 Task: Toggle the open default settings in the settings editor.
Action: Mouse moved to (27, 582)
Screenshot: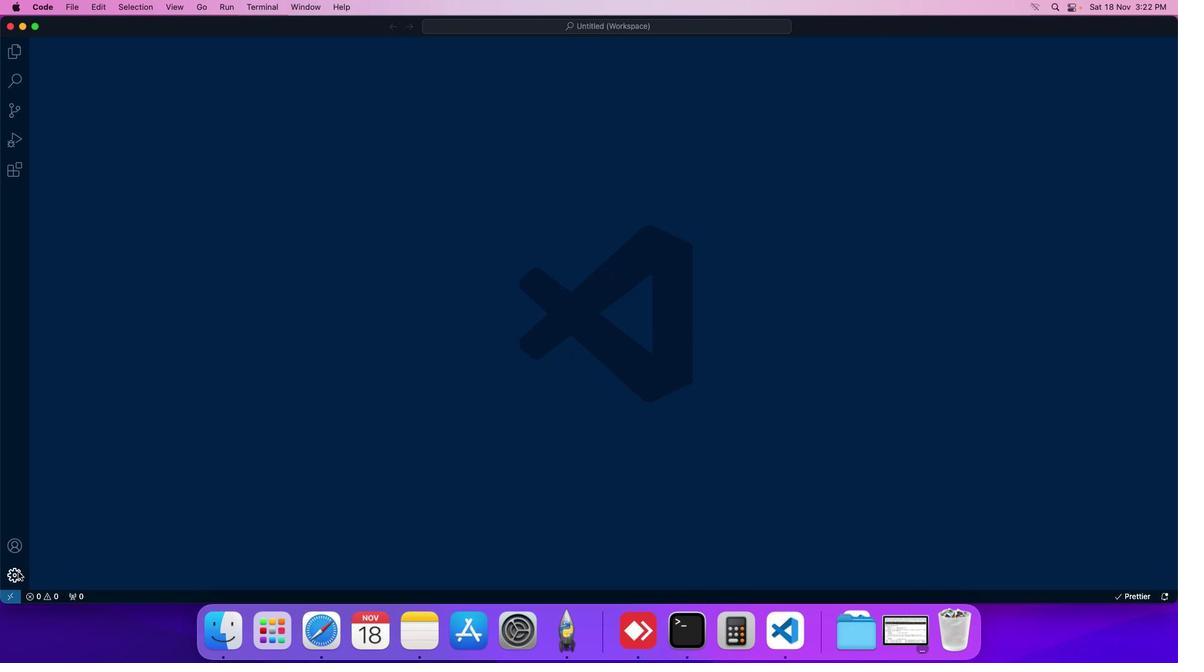 
Action: Mouse pressed left at (27, 582)
Screenshot: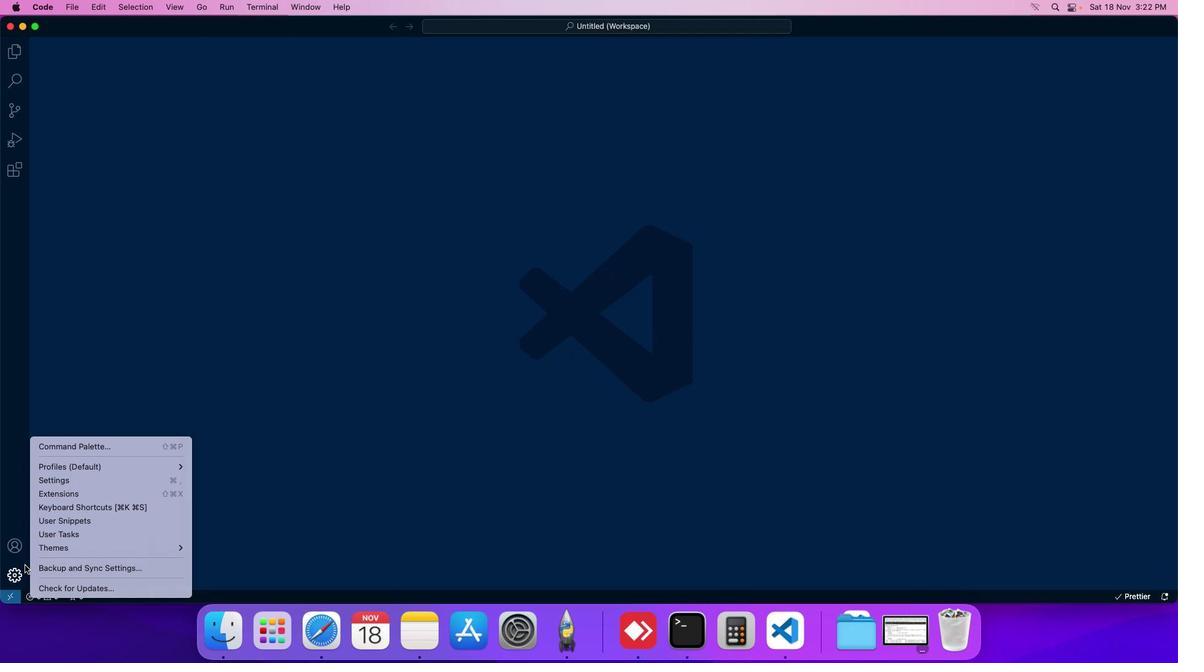 
Action: Mouse moved to (92, 489)
Screenshot: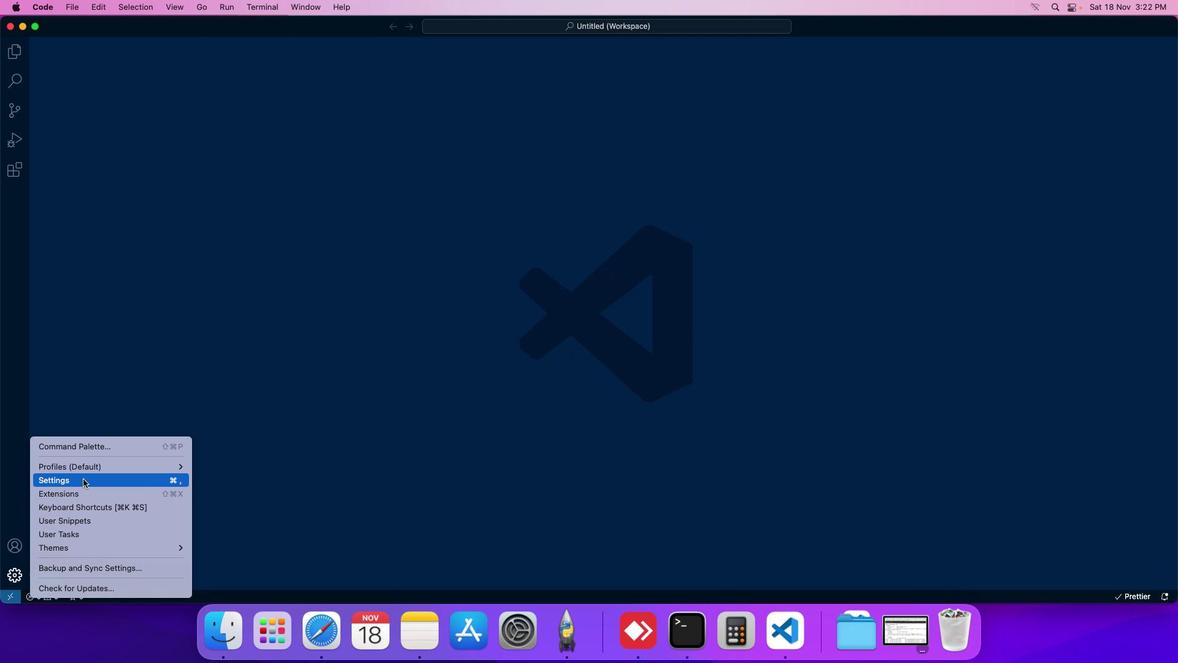 
Action: Mouse pressed left at (92, 489)
Screenshot: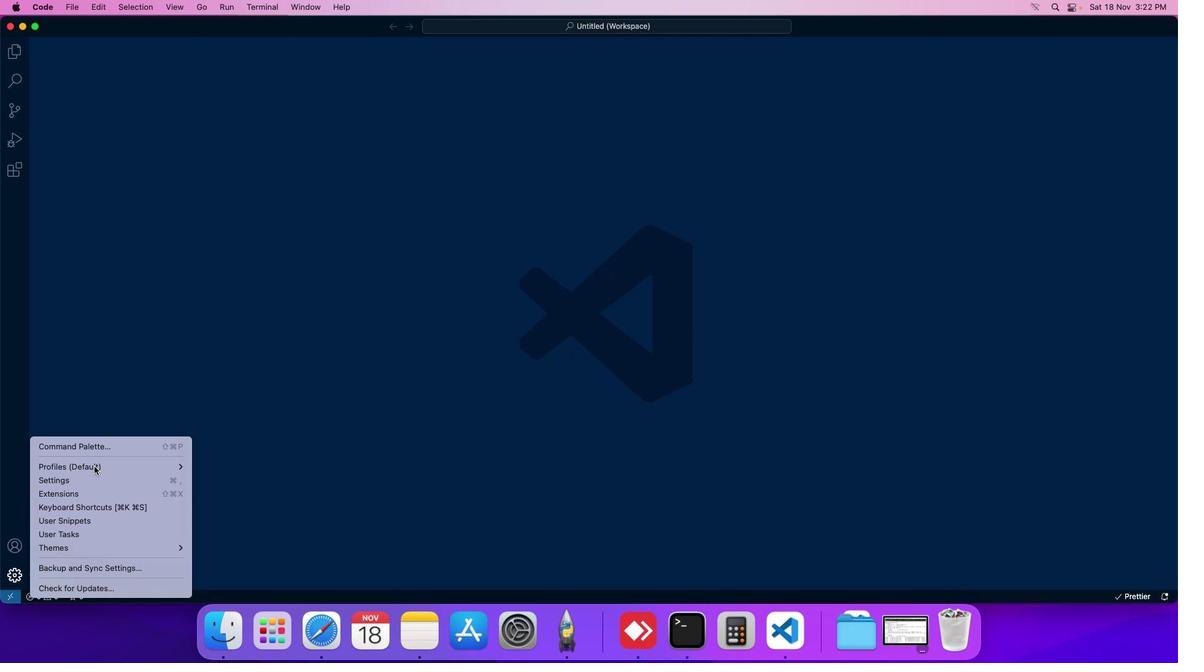 
Action: Mouse moved to (321, 111)
Screenshot: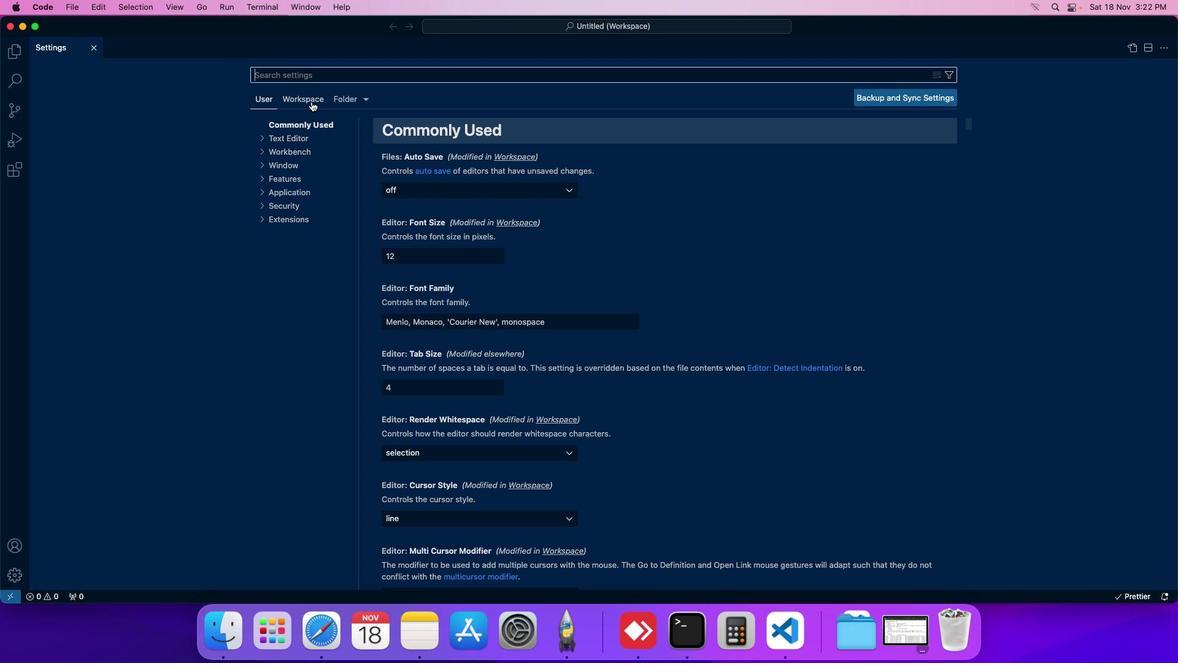 
Action: Mouse pressed left at (321, 111)
Screenshot: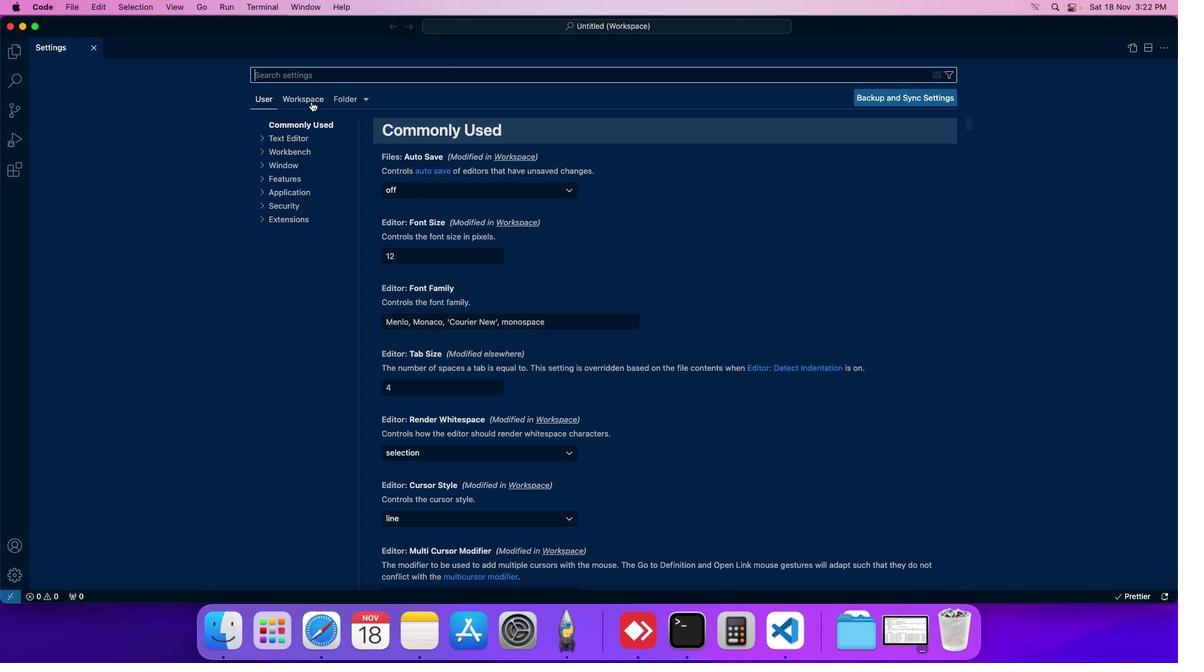 
Action: Mouse moved to (304, 160)
Screenshot: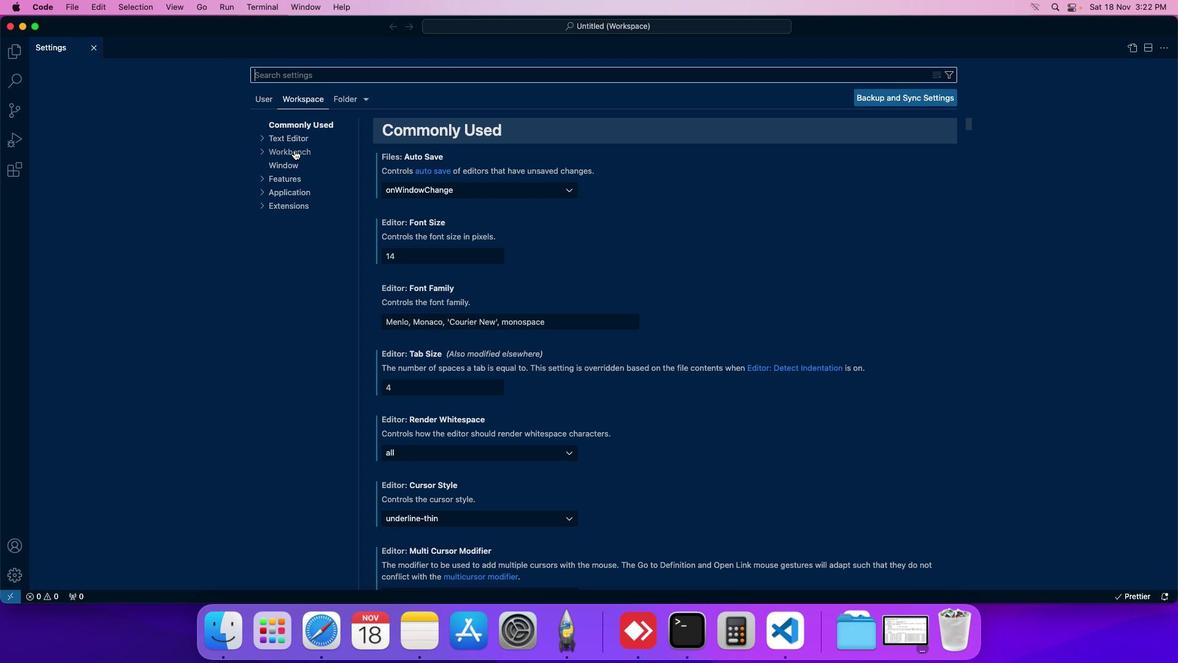 
Action: Mouse pressed left at (304, 160)
Screenshot: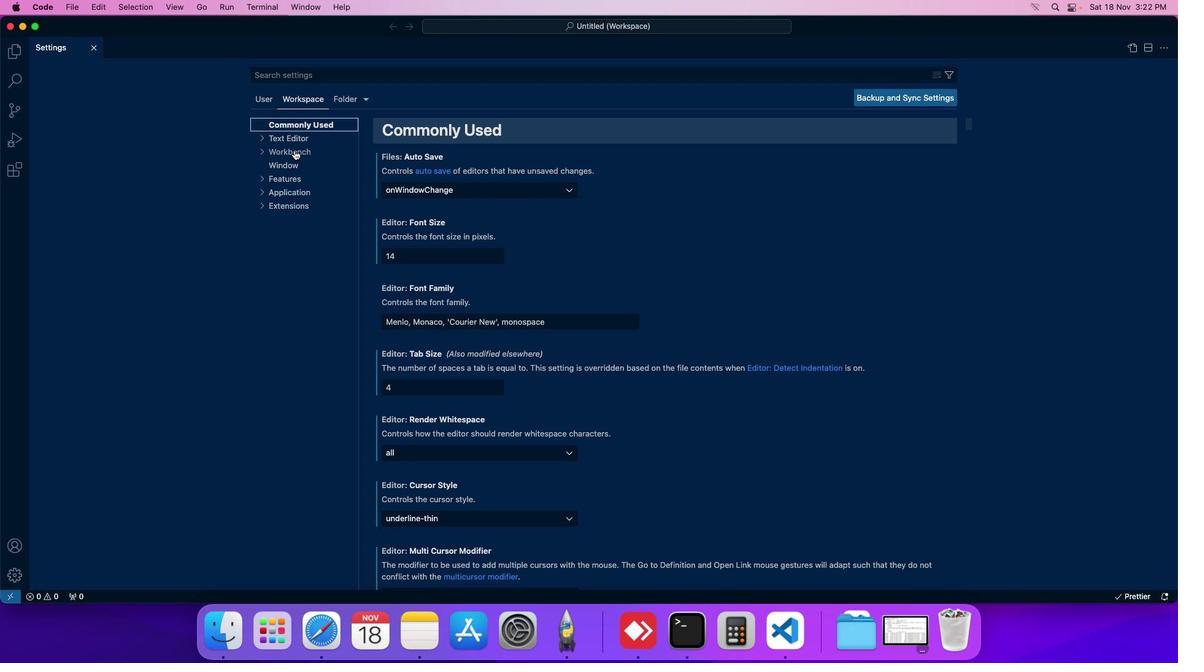 
Action: Mouse moved to (300, 213)
Screenshot: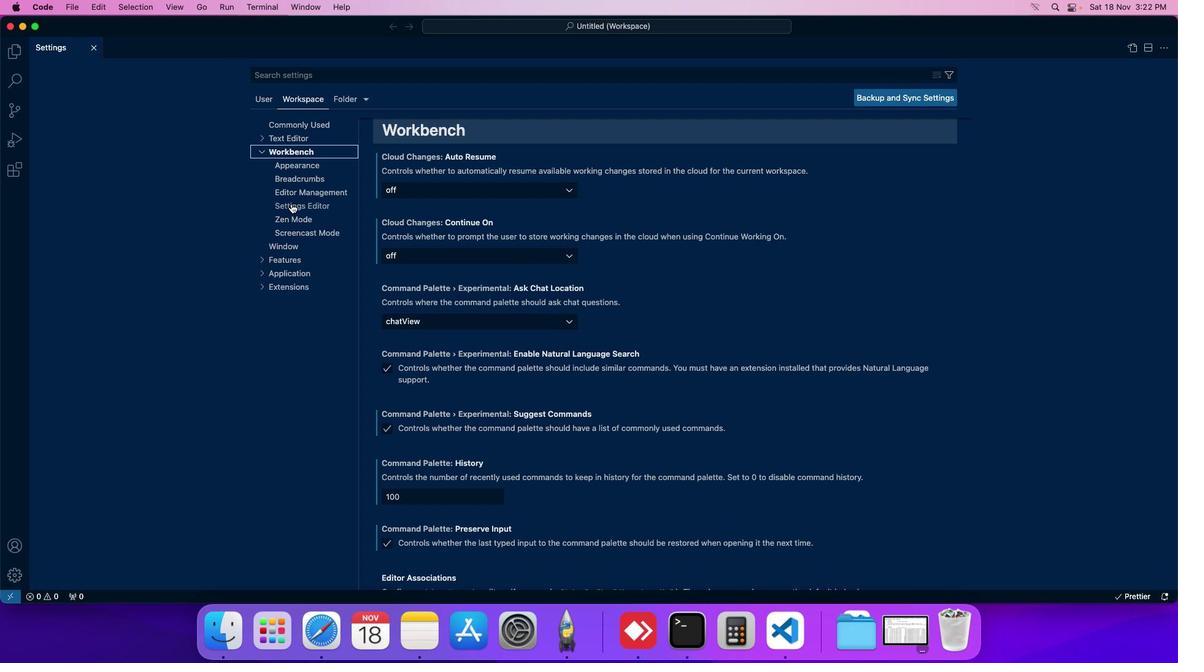 
Action: Mouse pressed left at (300, 213)
Screenshot: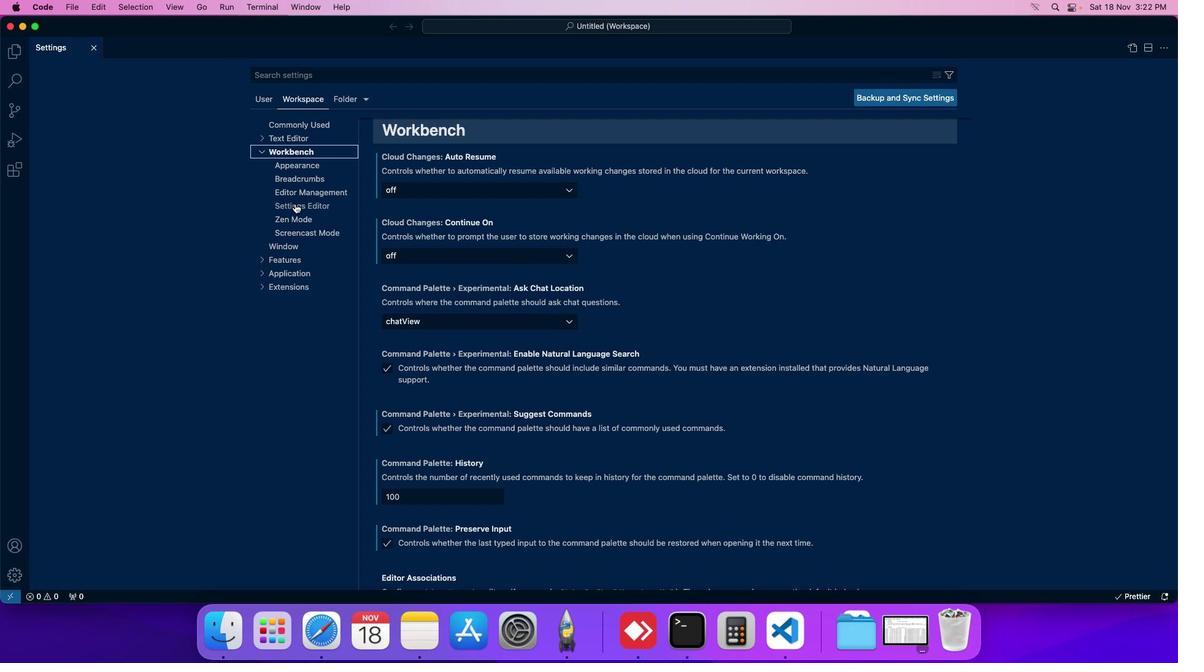 
Action: Mouse moved to (402, 343)
Screenshot: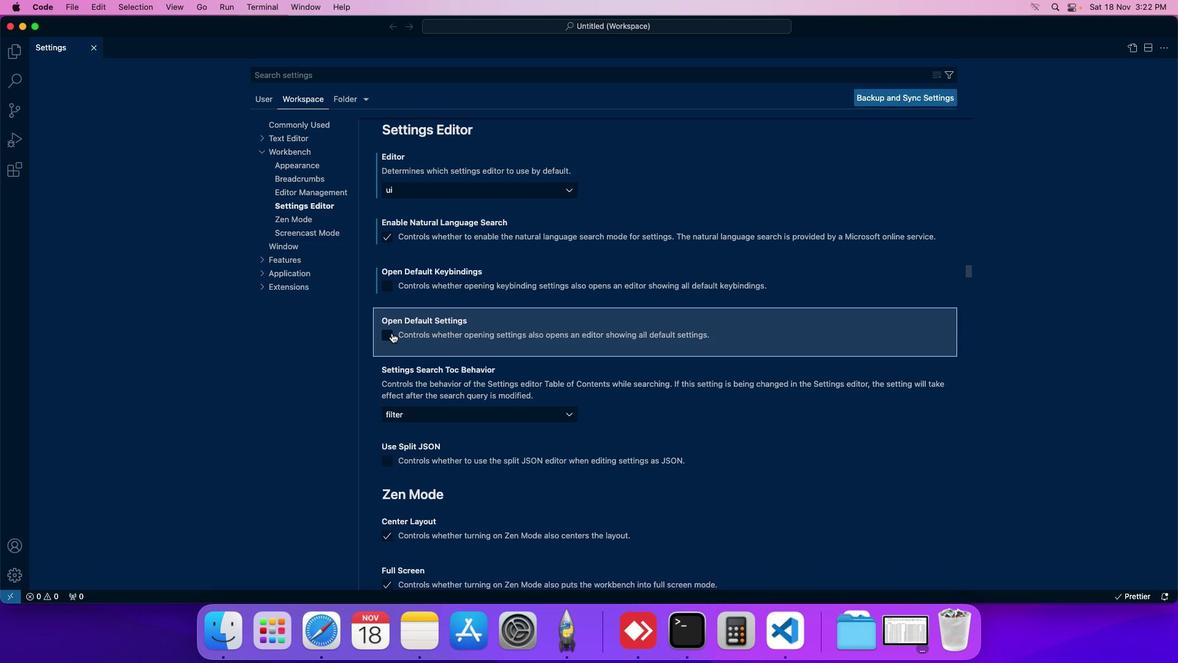 
Action: Mouse pressed left at (402, 343)
Screenshot: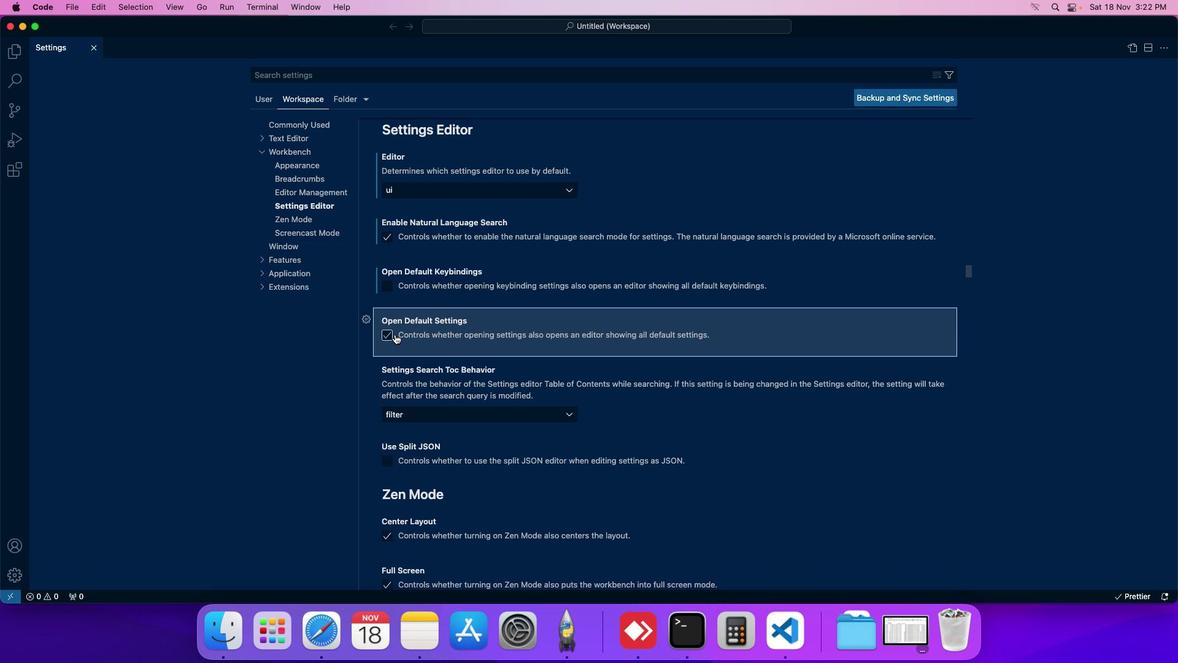 
Action: Mouse moved to (411, 349)
Screenshot: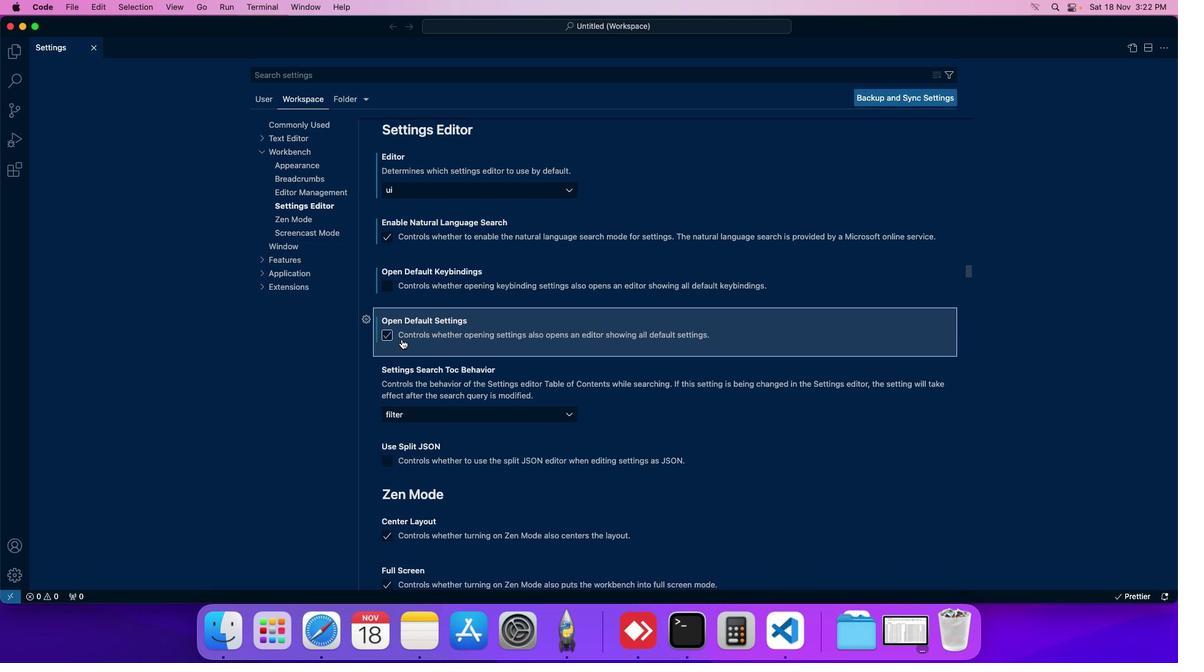 
